 Task: Add Chocolate Gems to the cart.
Action: Mouse moved to (32, 78)
Screenshot: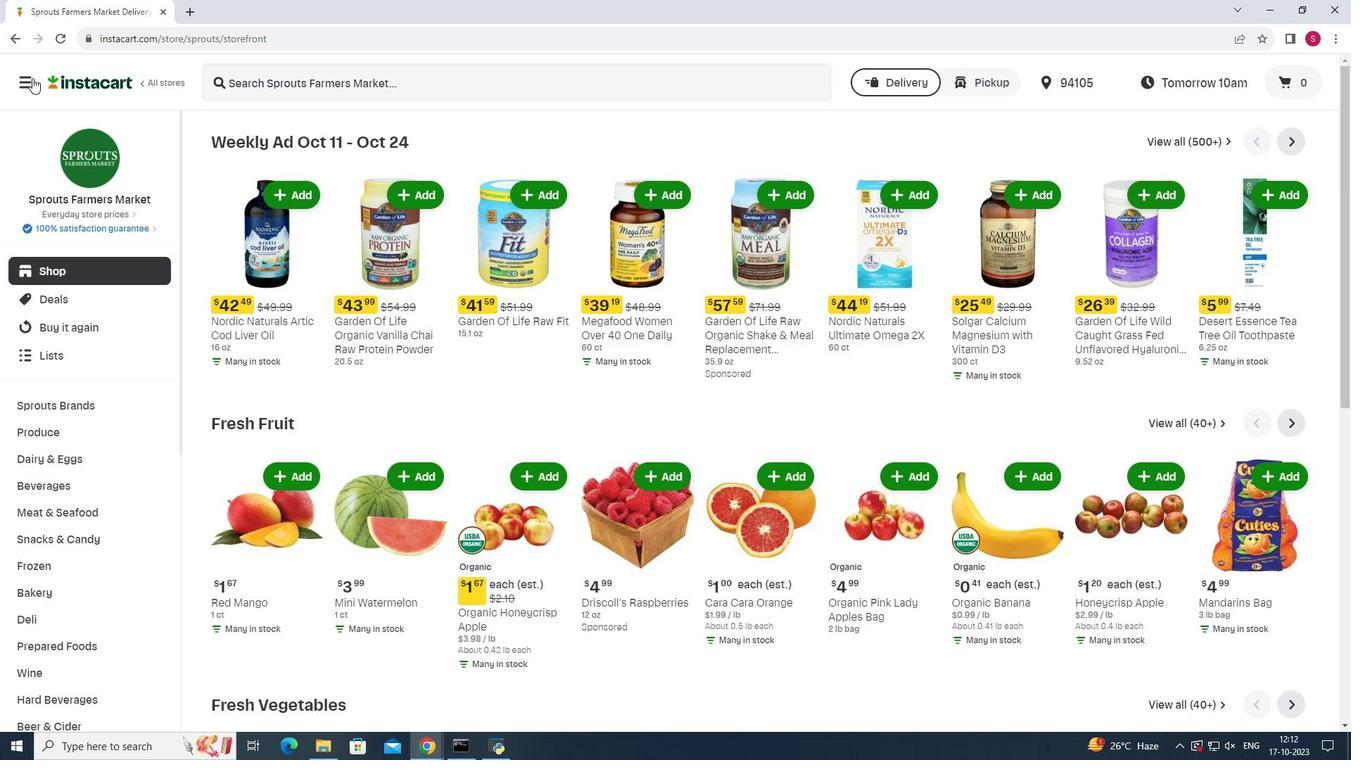 
Action: Mouse pressed left at (32, 78)
Screenshot: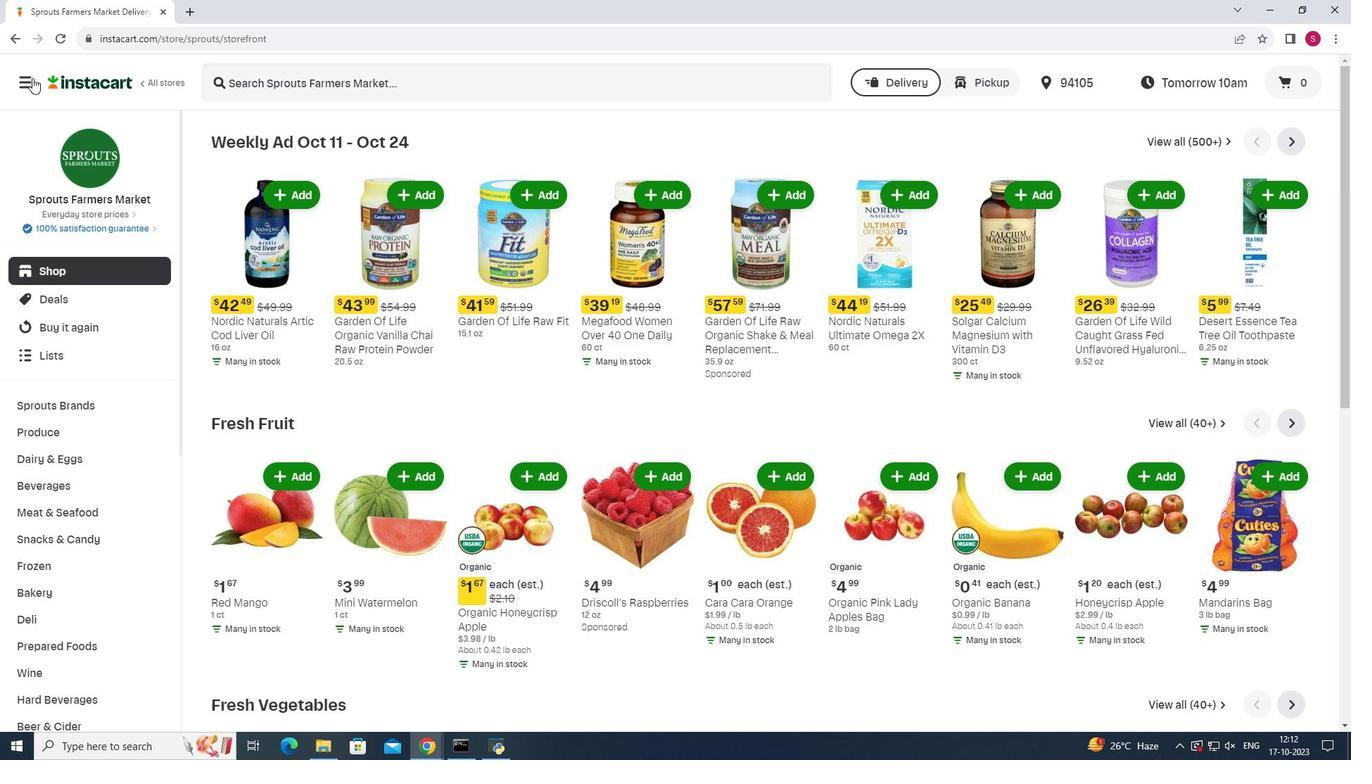 
Action: Mouse moved to (76, 369)
Screenshot: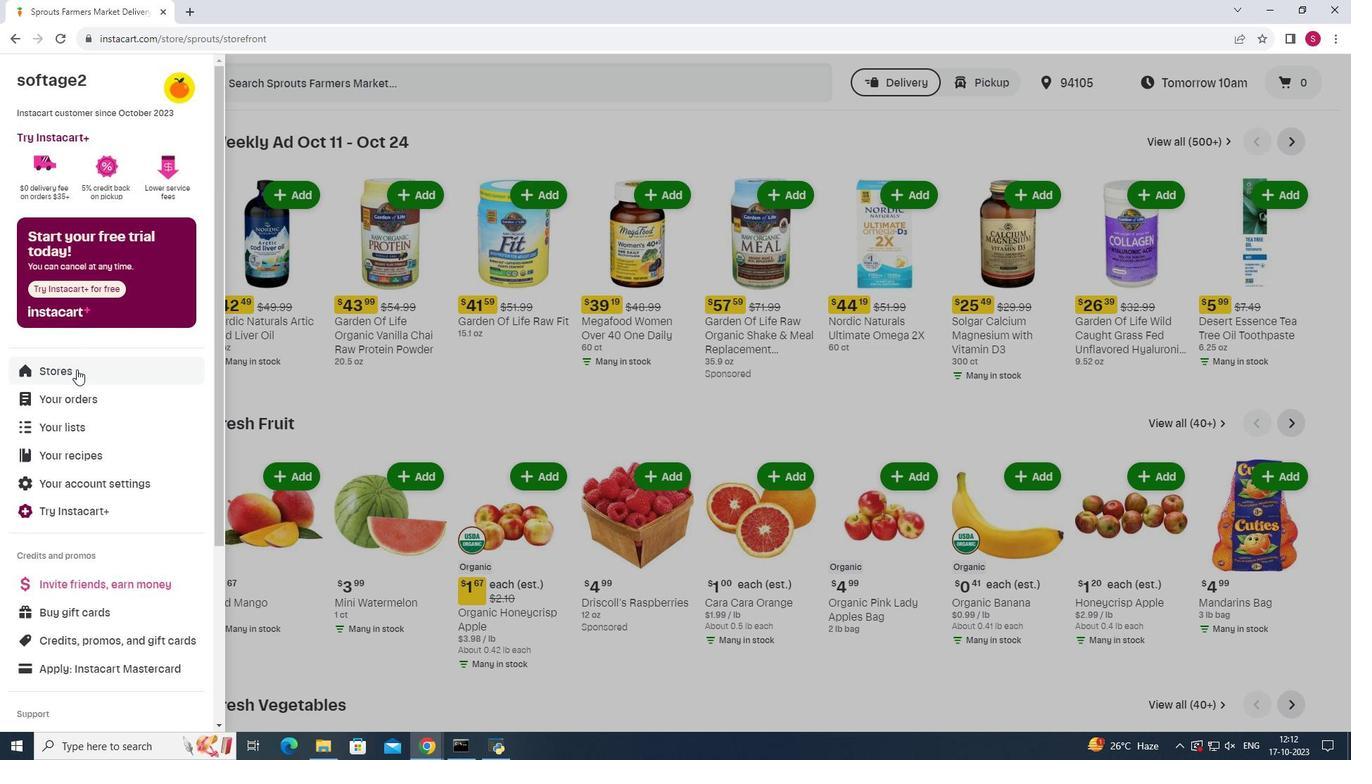 
Action: Mouse pressed left at (76, 369)
Screenshot: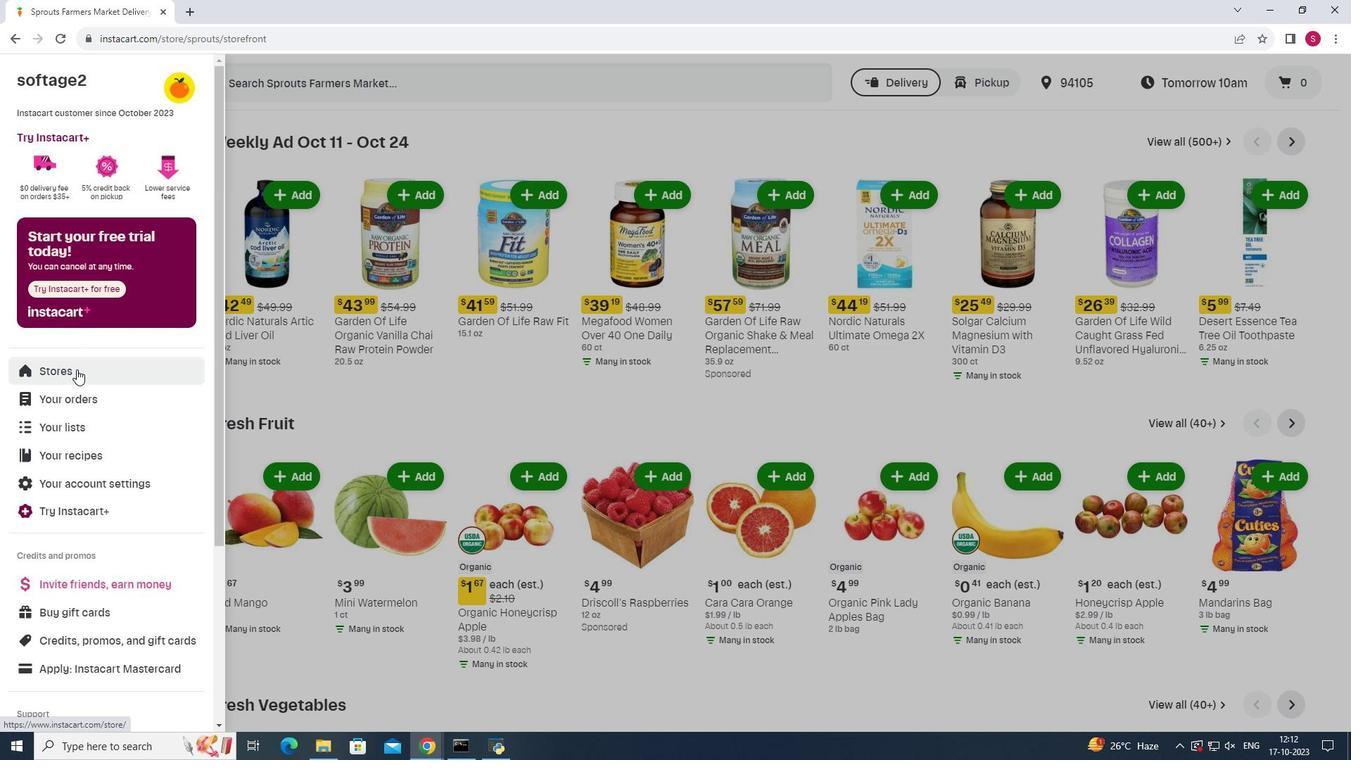 
Action: Mouse moved to (328, 123)
Screenshot: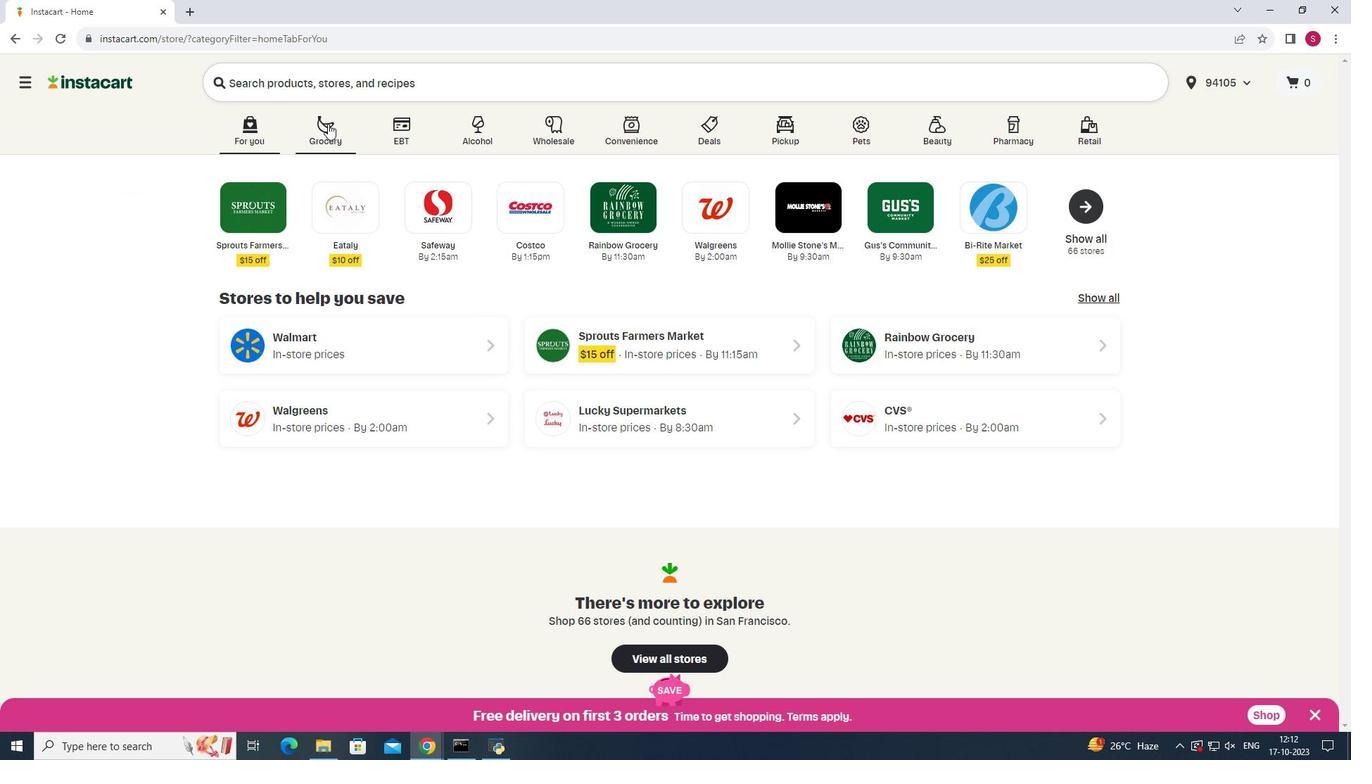 
Action: Mouse pressed left at (328, 123)
Screenshot: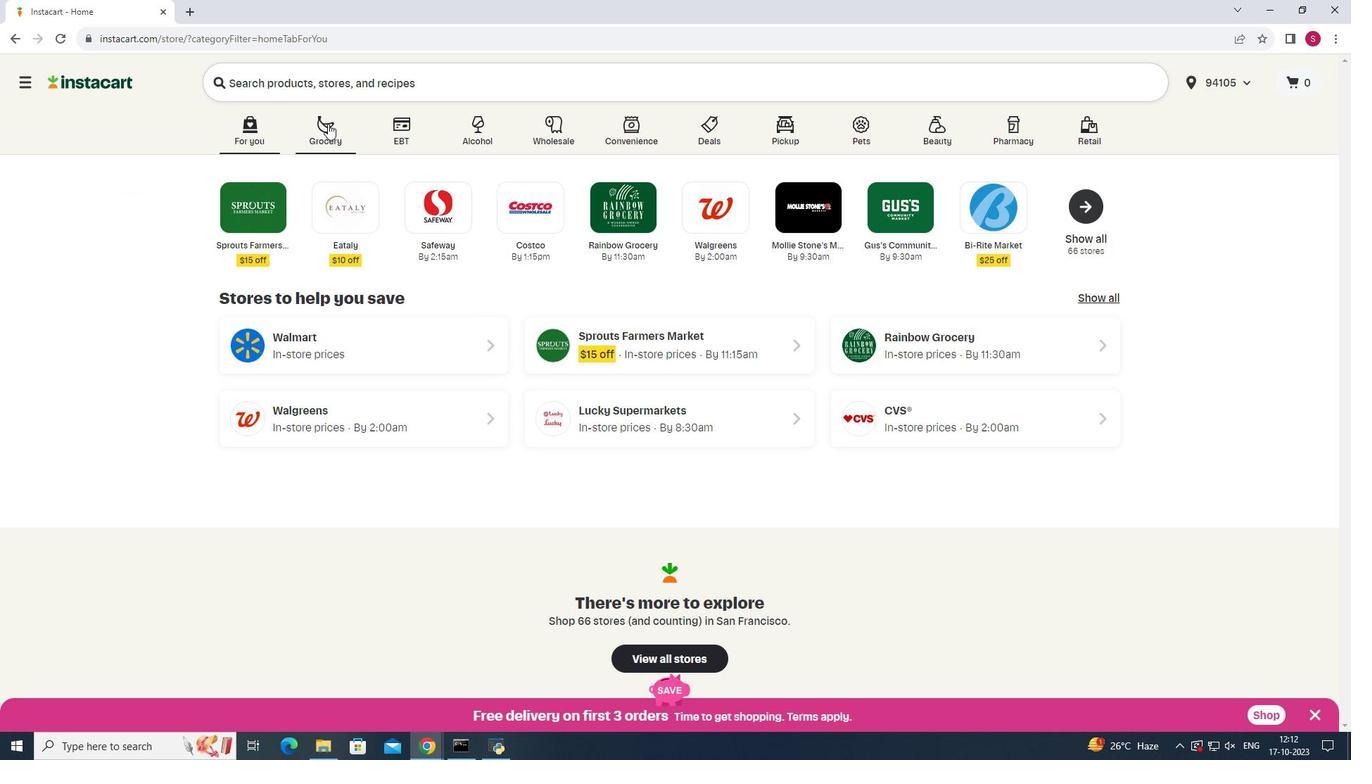 
Action: Mouse moved to (987, 188)
Screenshot: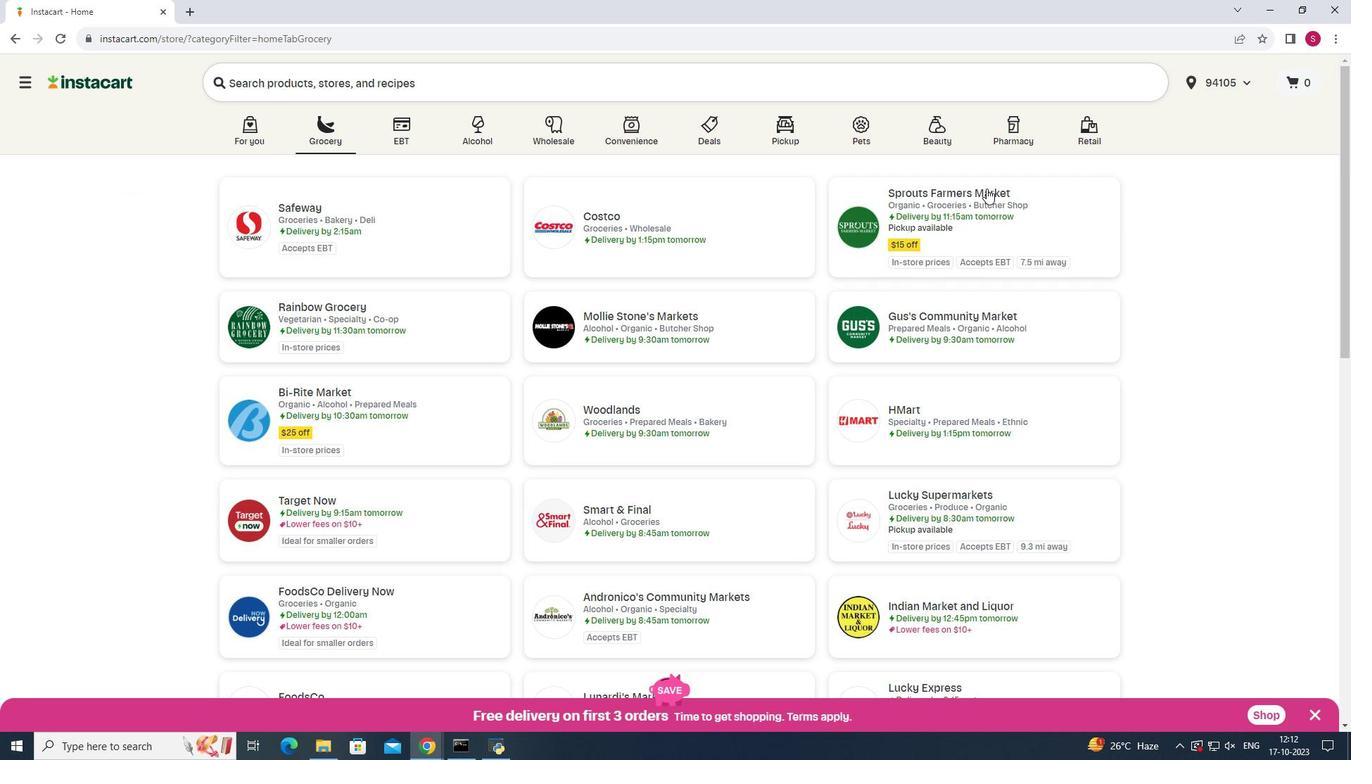 
Action: Mouse pressed left at (987, 188)
Screenshot: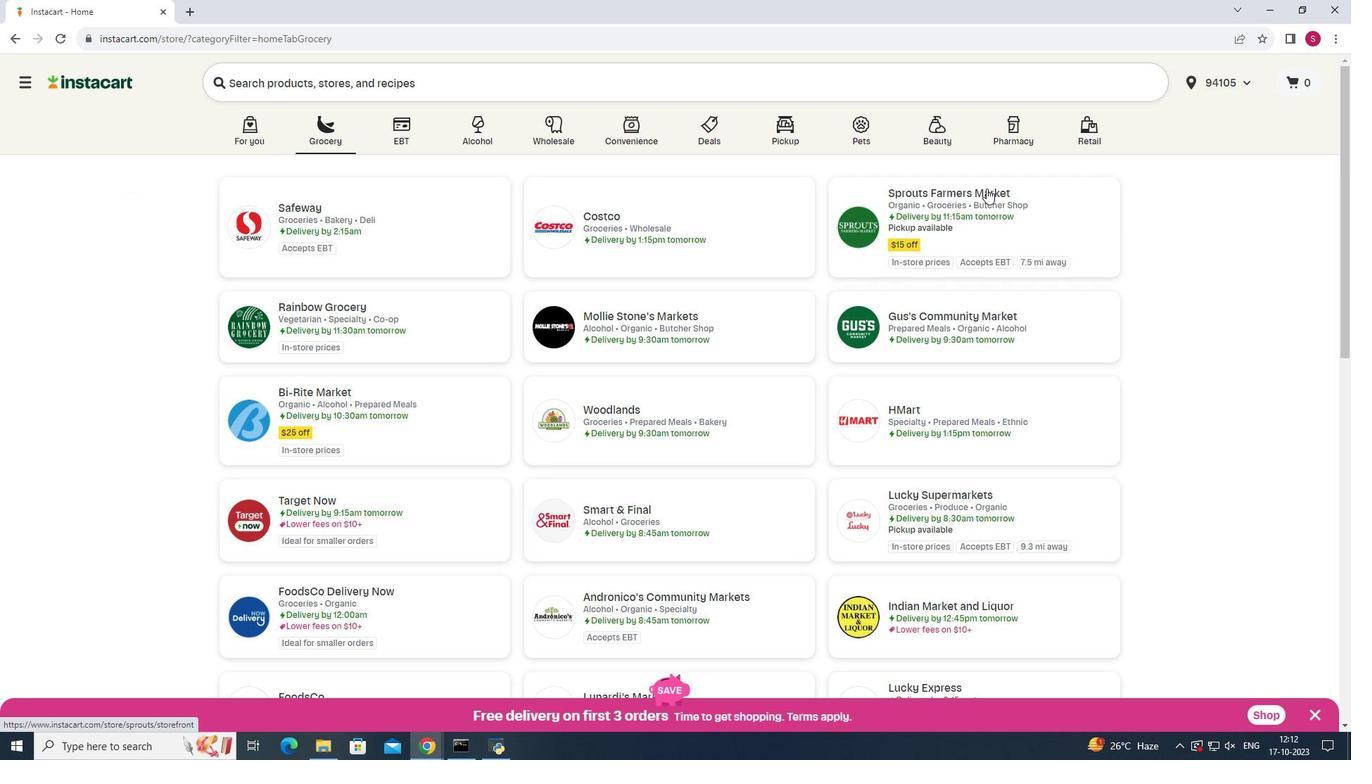 
Action: Mouse moved to (64, 538)
Screenshot: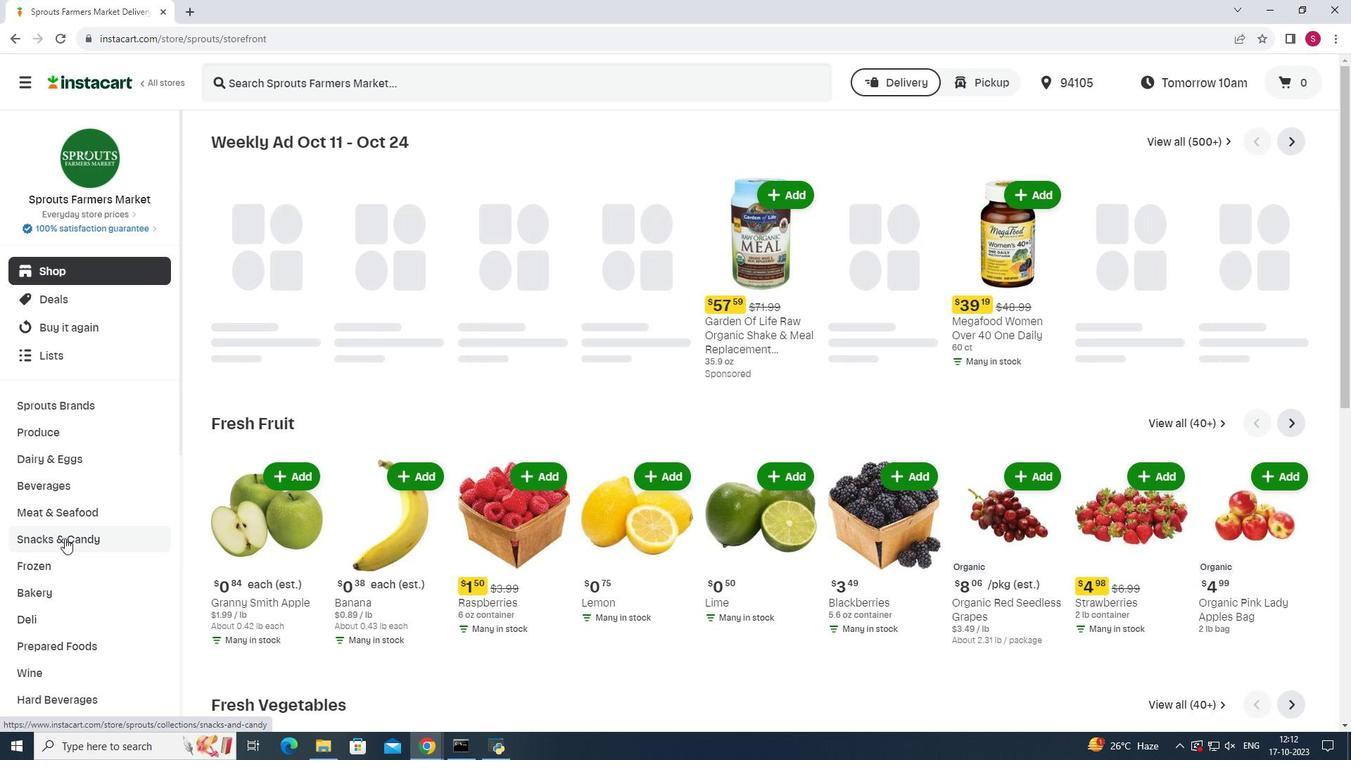 
Action: Mouse pressed left at (64, 538)
Screenshot: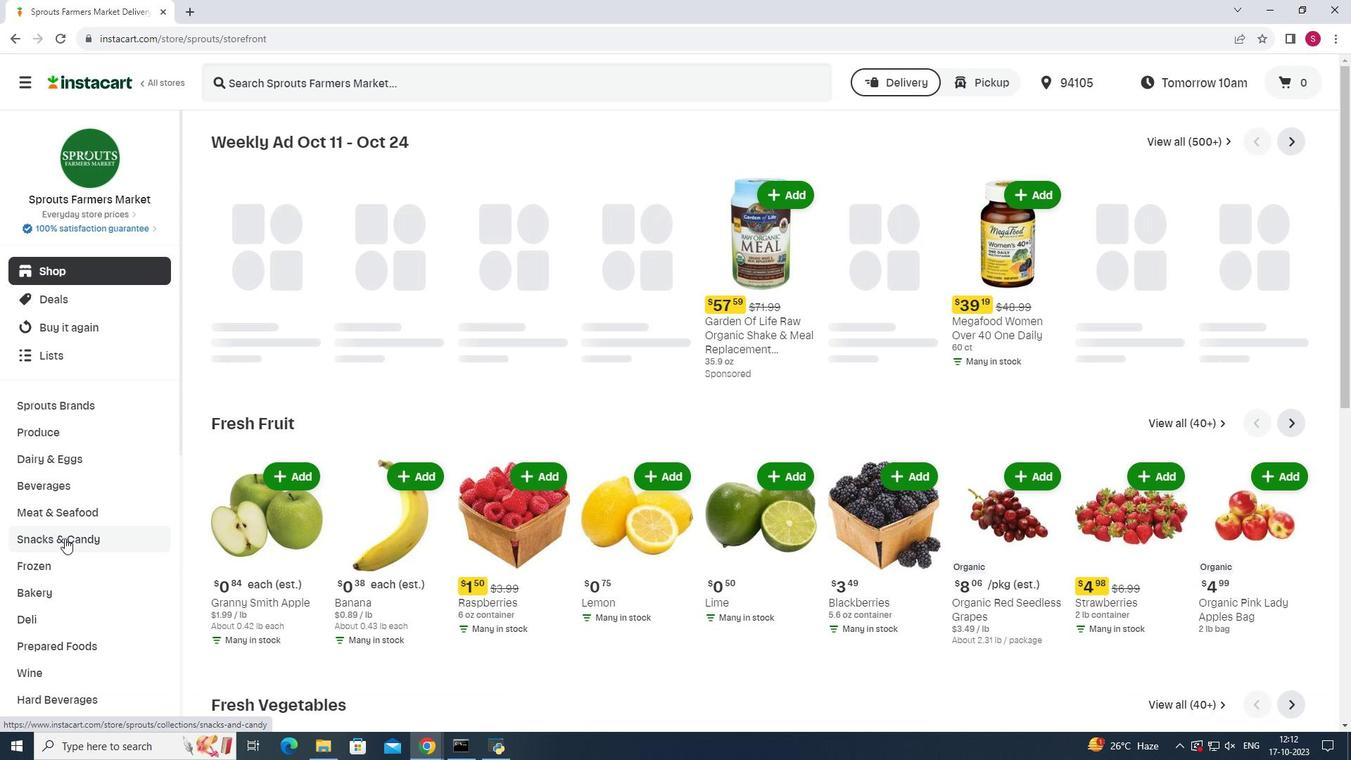 
Action: Mouse moved to (404, 174)
Screenshot: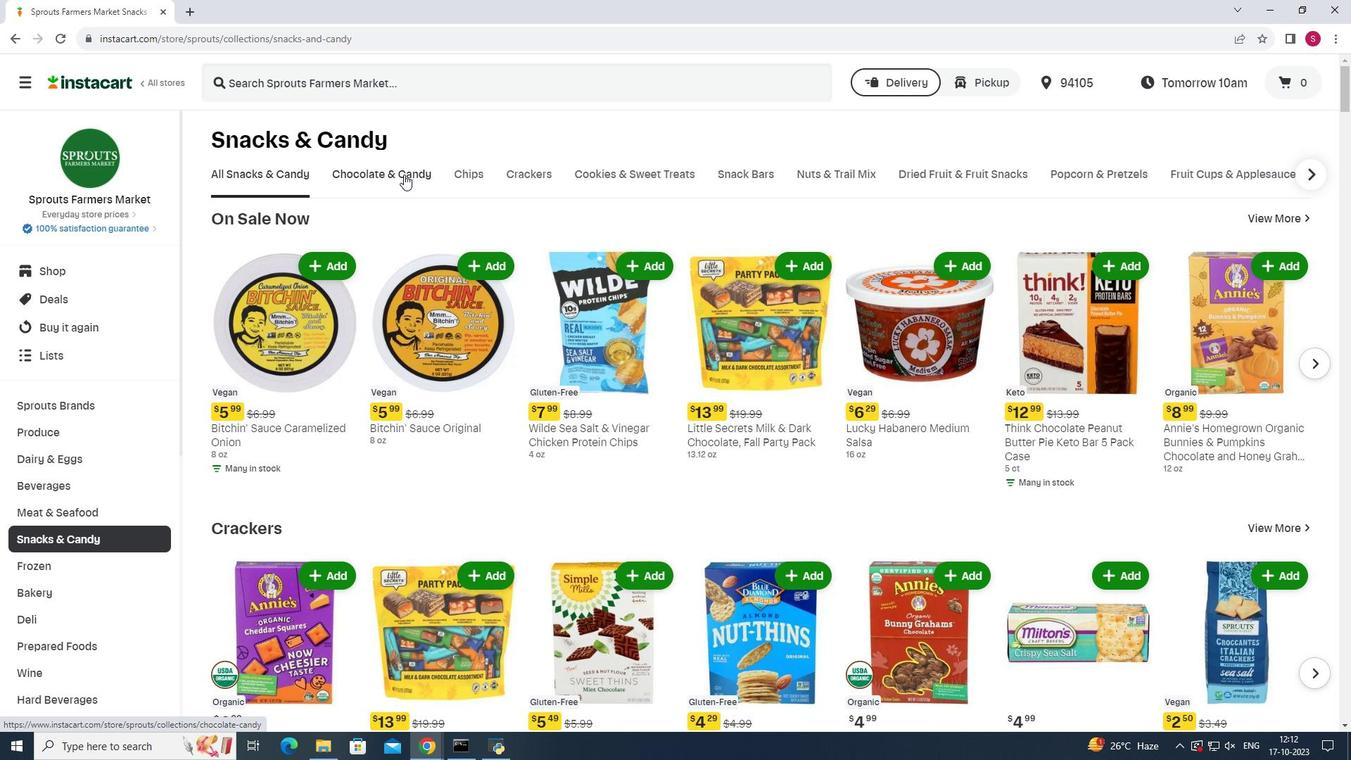 
Action: Mouse pressed left at (404, 174)
Screenshot: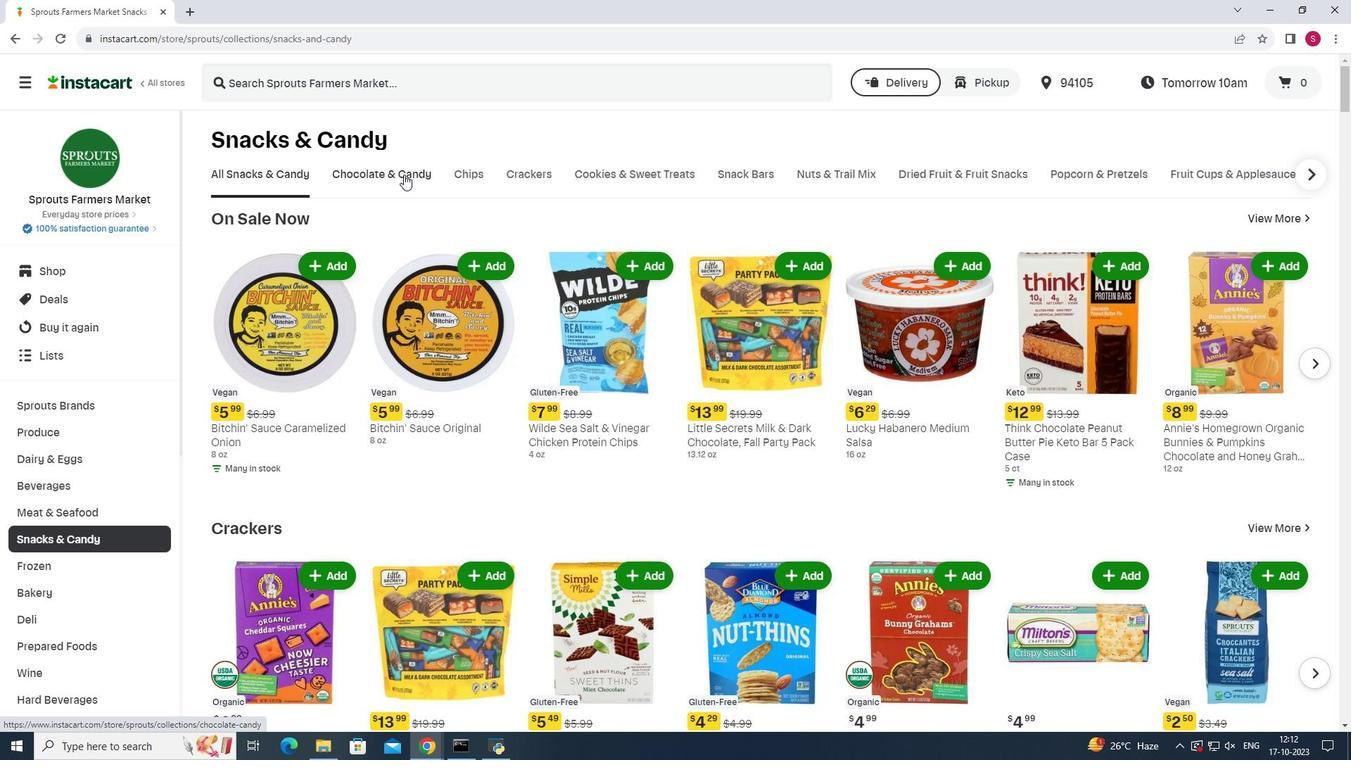 
Action: Mouse moved to (371, 233)
Screenshot: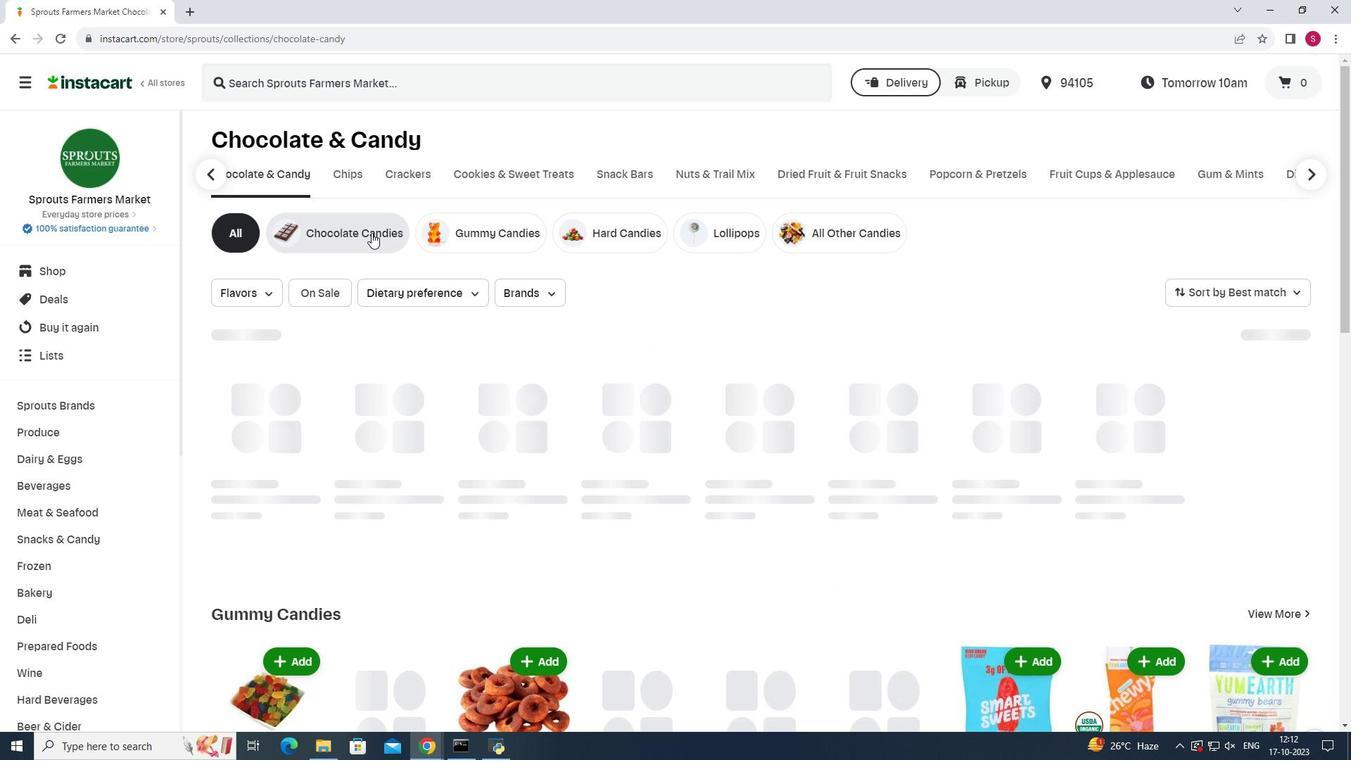 
Action: Mouse pressed left at (371, 233)
Screenshot: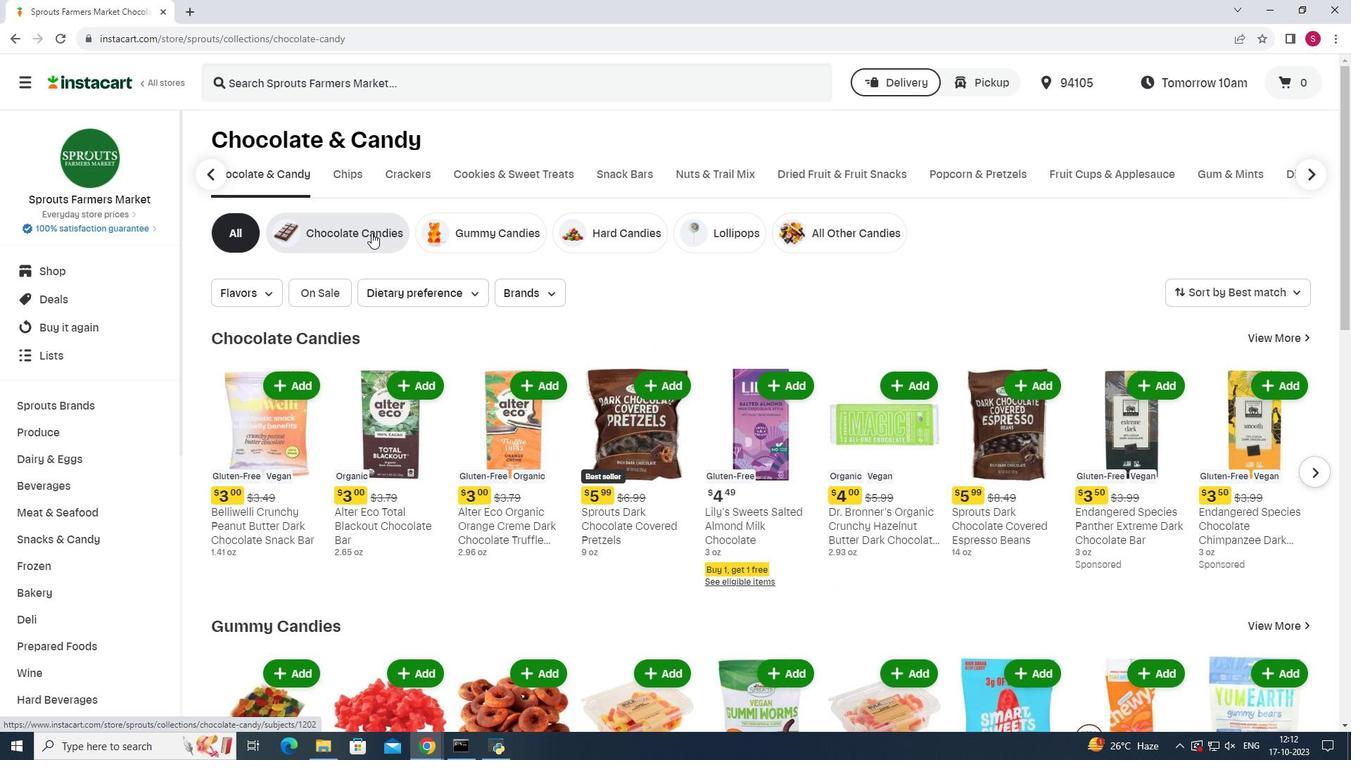 
Action: Mouse moved to (573, 85)
Screenshot: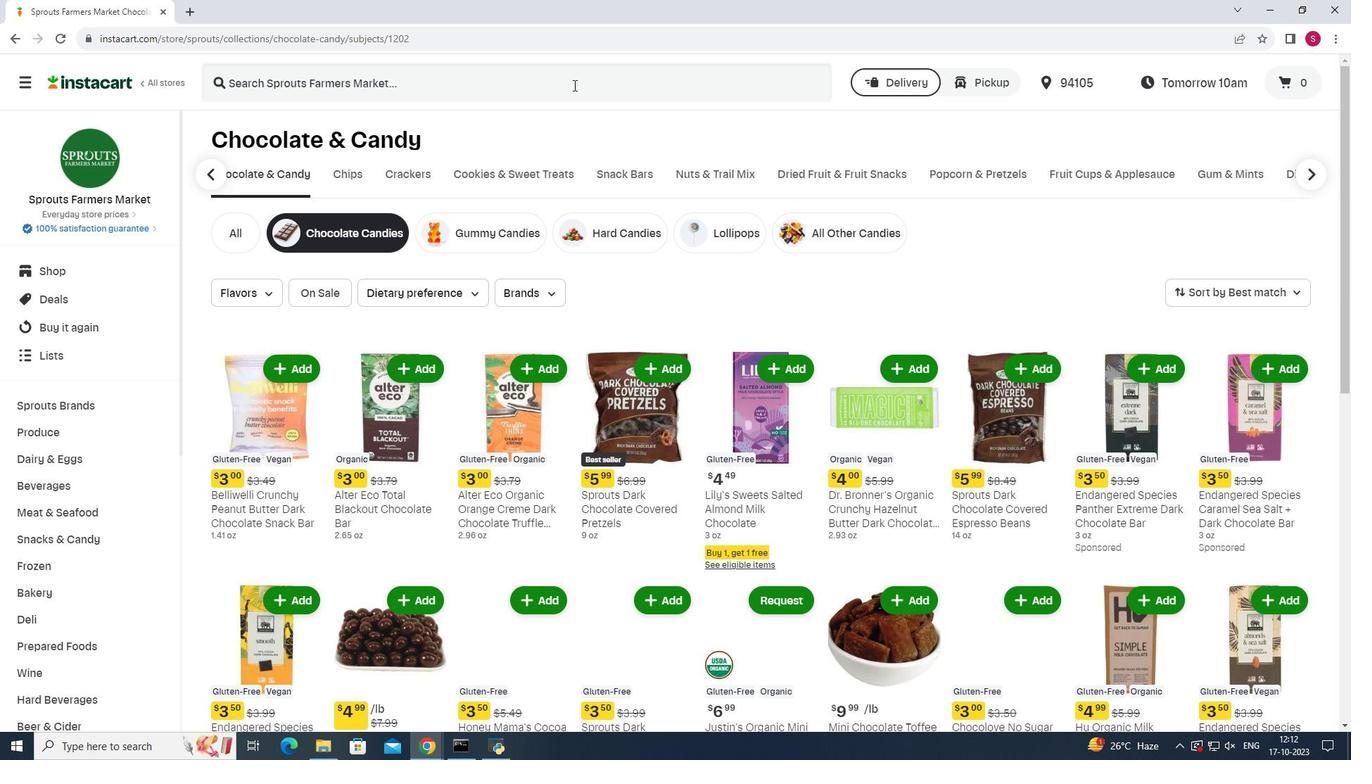 
Action: Mouse pressed left at (573, 85)
Screenshot: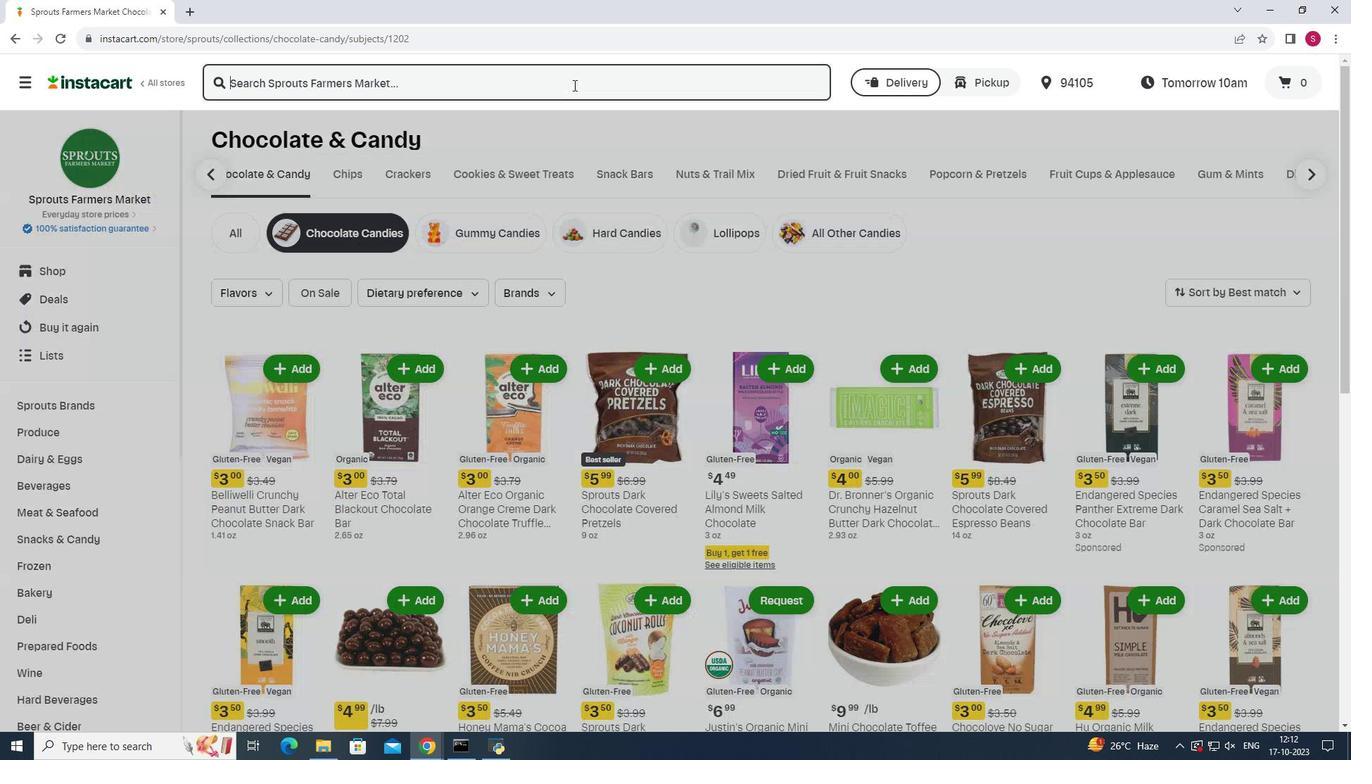 
Action: Mouse moved to (573, 85)
Screenshot: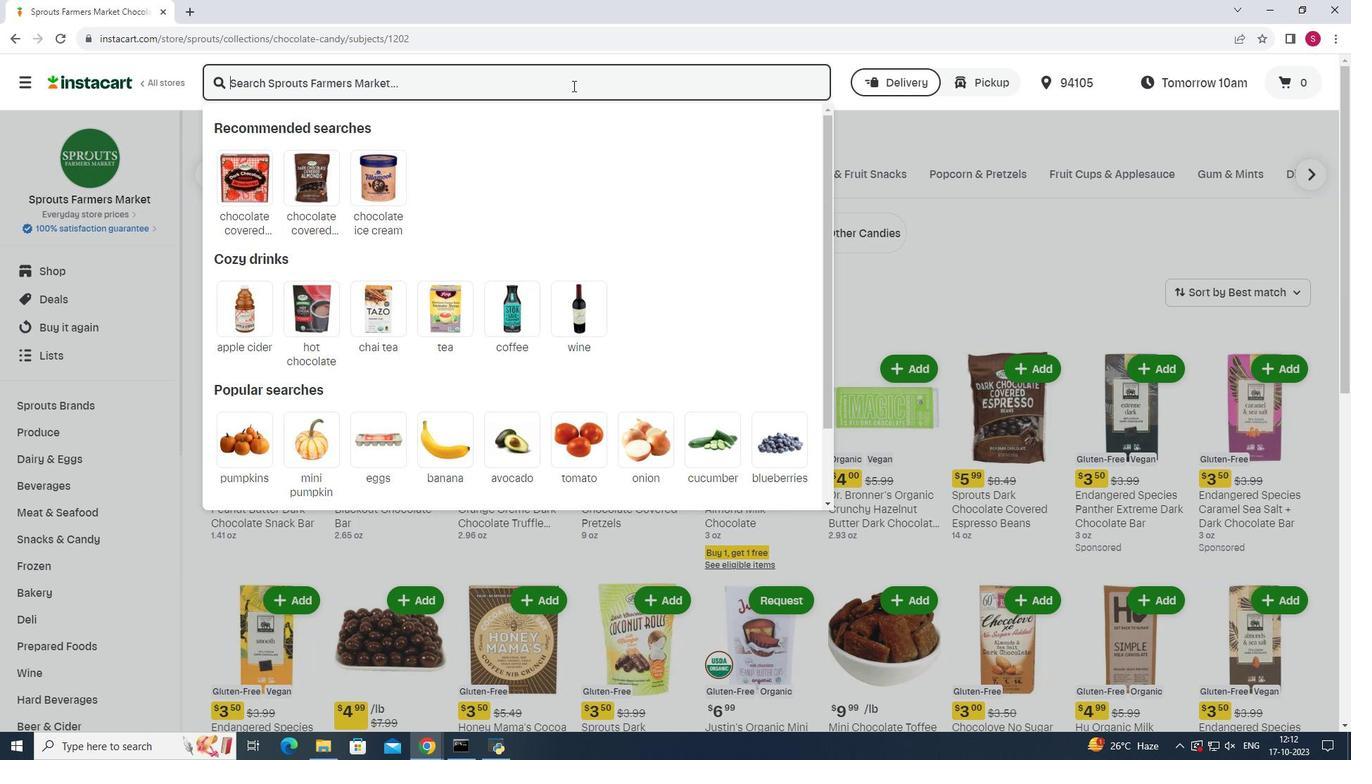 
Action: Key pressed <Key.shift><Key.shift>Gems<Key.backspace><Key.backspace><Key.backspace><Key.backspace><Key.backspace><Key.backspace><Key.backspace><Key.backspace><Key.backspace><Key.backspace><Key.backspace><Key.backspace><Key.shift>Chocolate<Key.space><Key.shift><Key.shift><Key.shift>Gems<Key.enter>
Screenshot: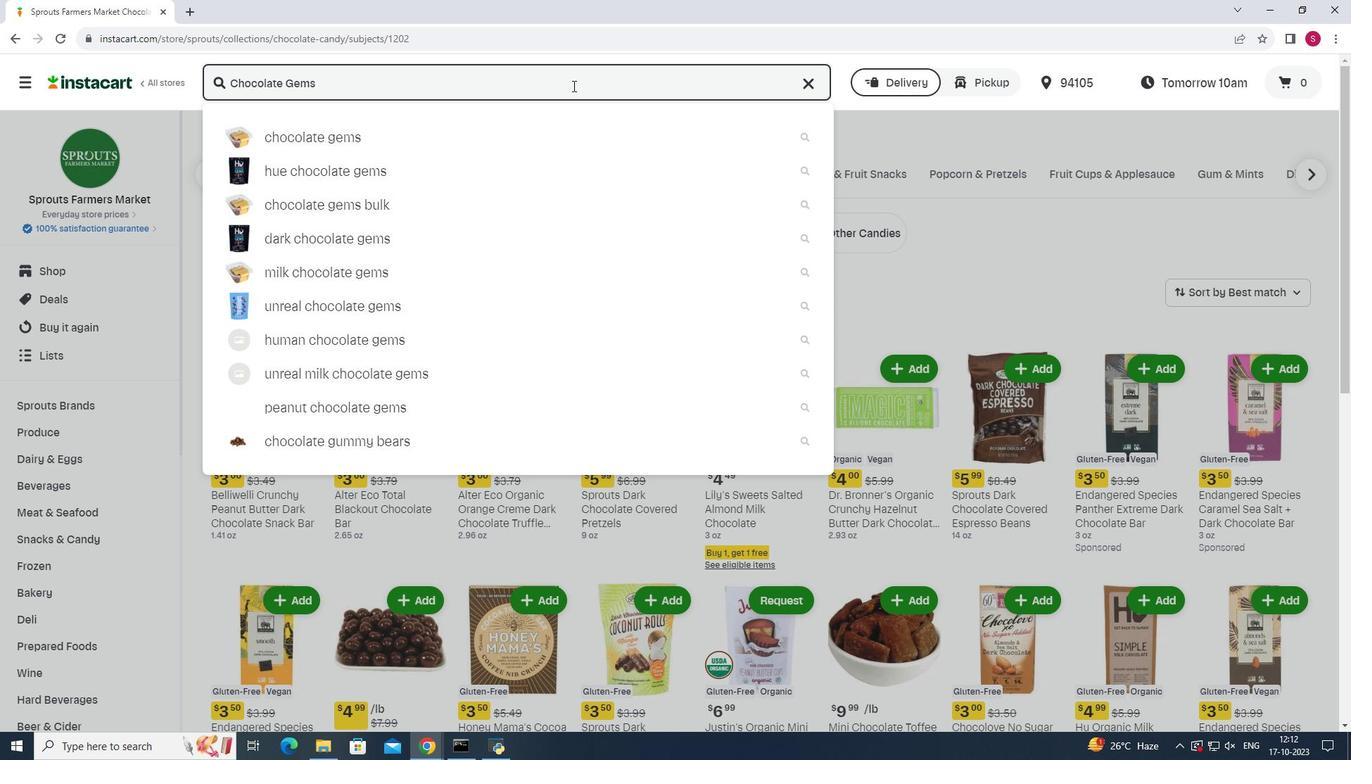 
Action: Mouse moved to (737, 321)
Screenshot: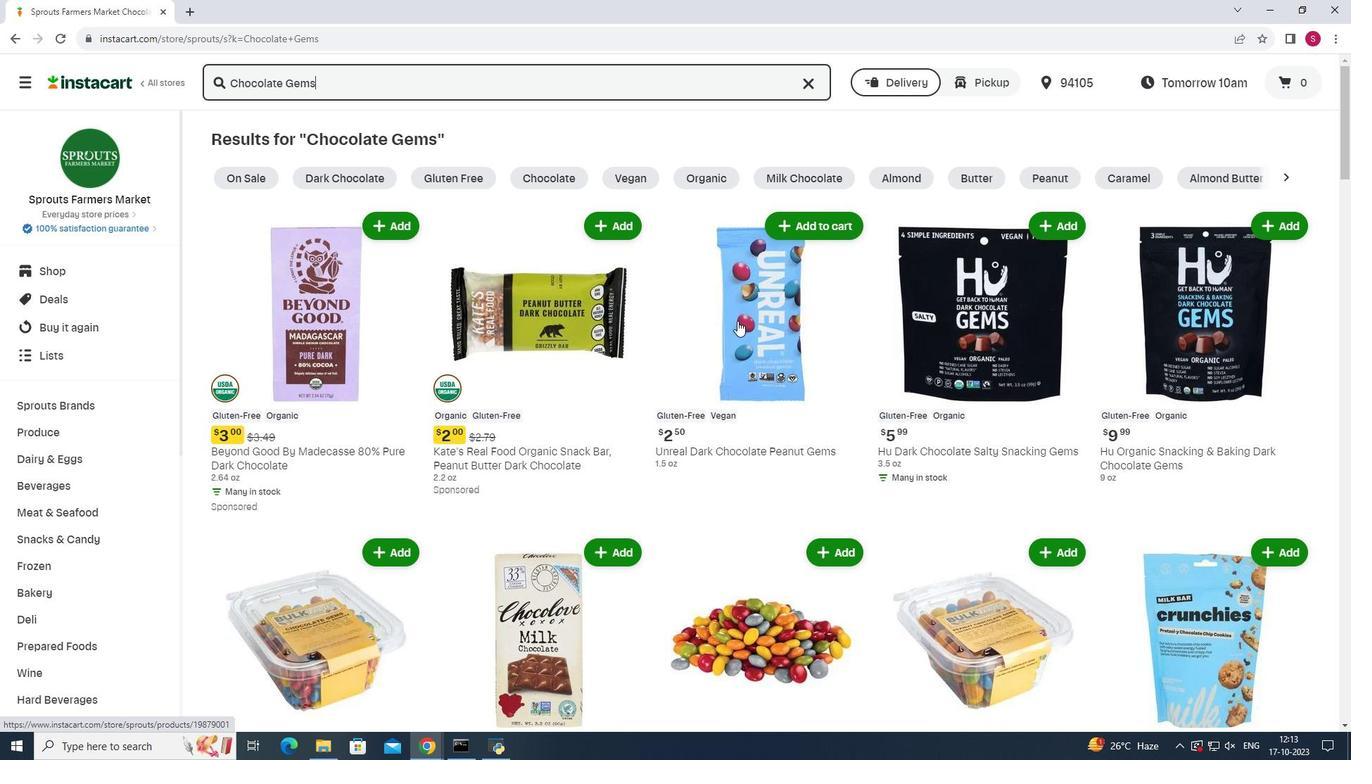 
Action: Mouse scrolled (737, 320) with delta (0, 0)
Screenshot: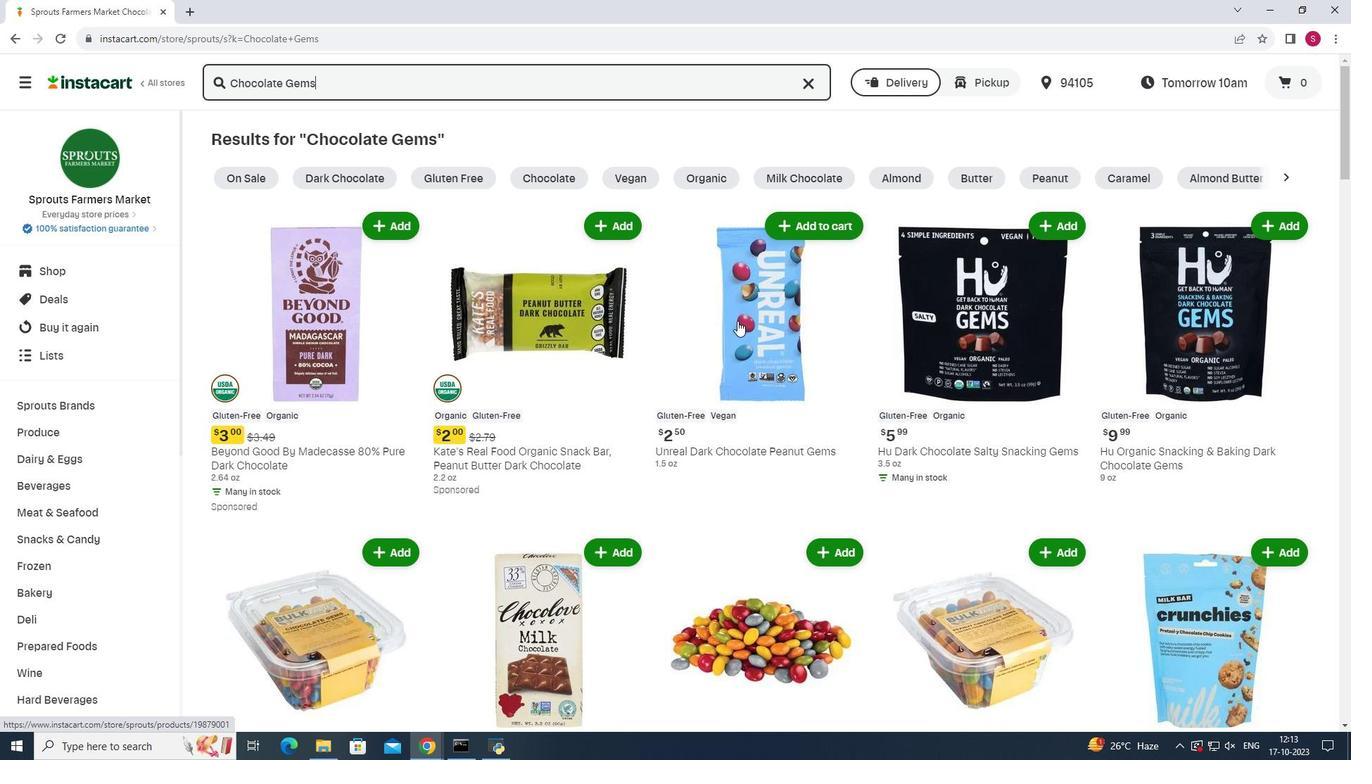
Action: Mouse scrolled (737, 320) with delta (0, 0)
Screenshot: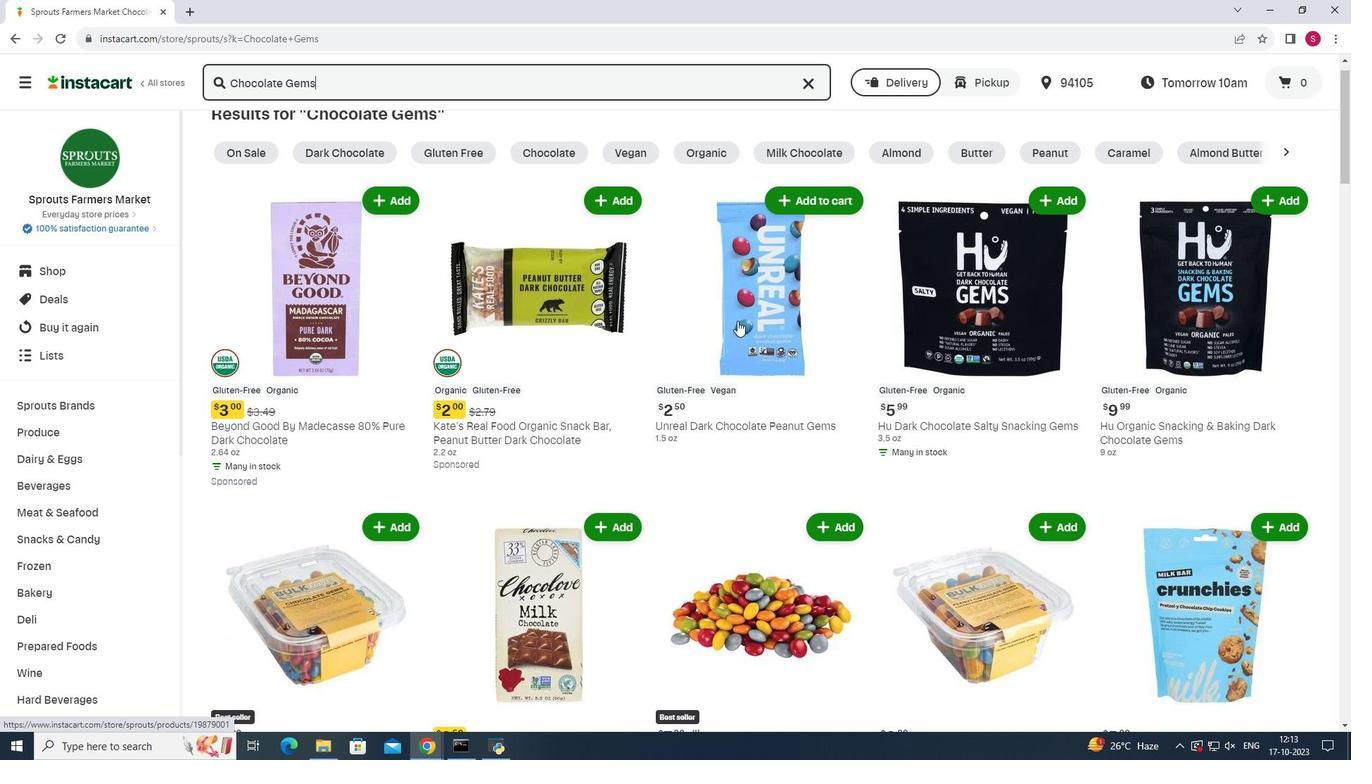 
Action: Mouse moved to (825, 412)
Screenshot: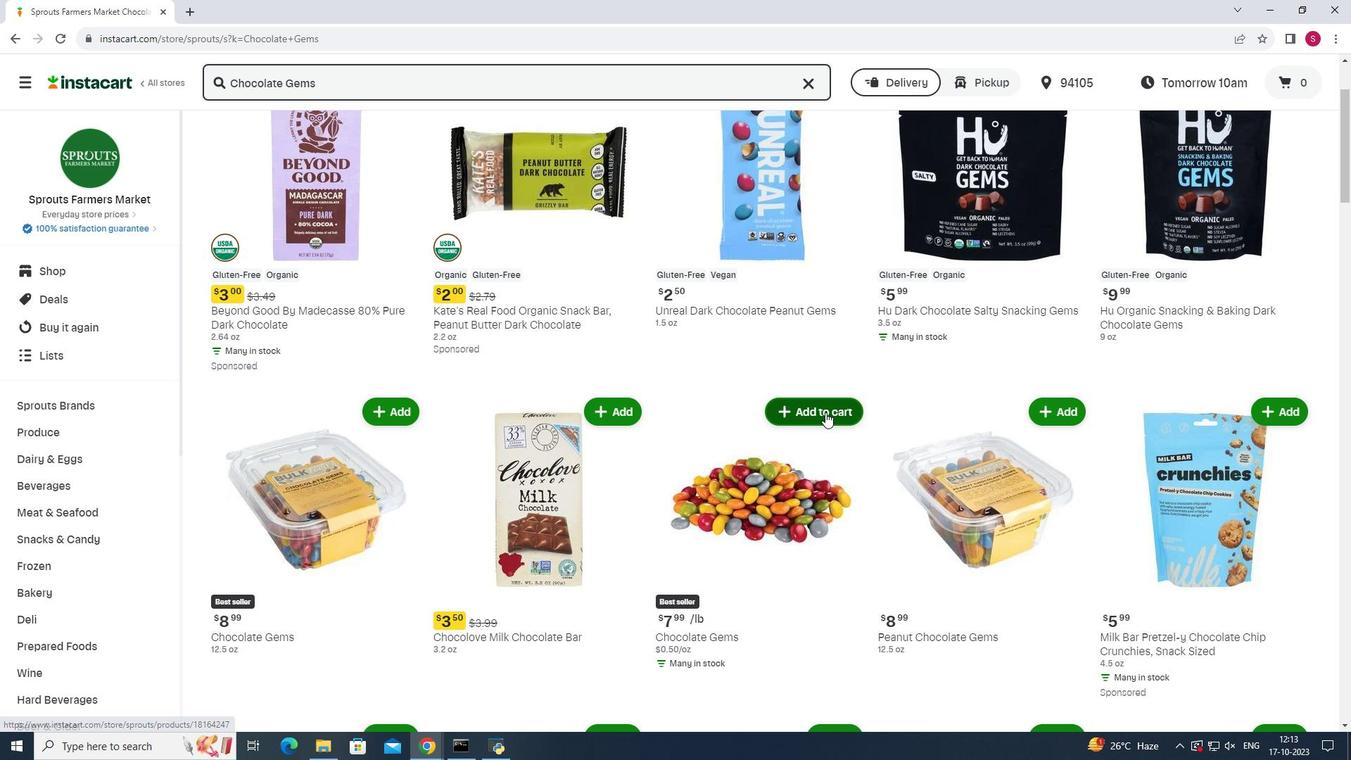 
Action: Mouse pressed left at (825, 412)
Screenshot: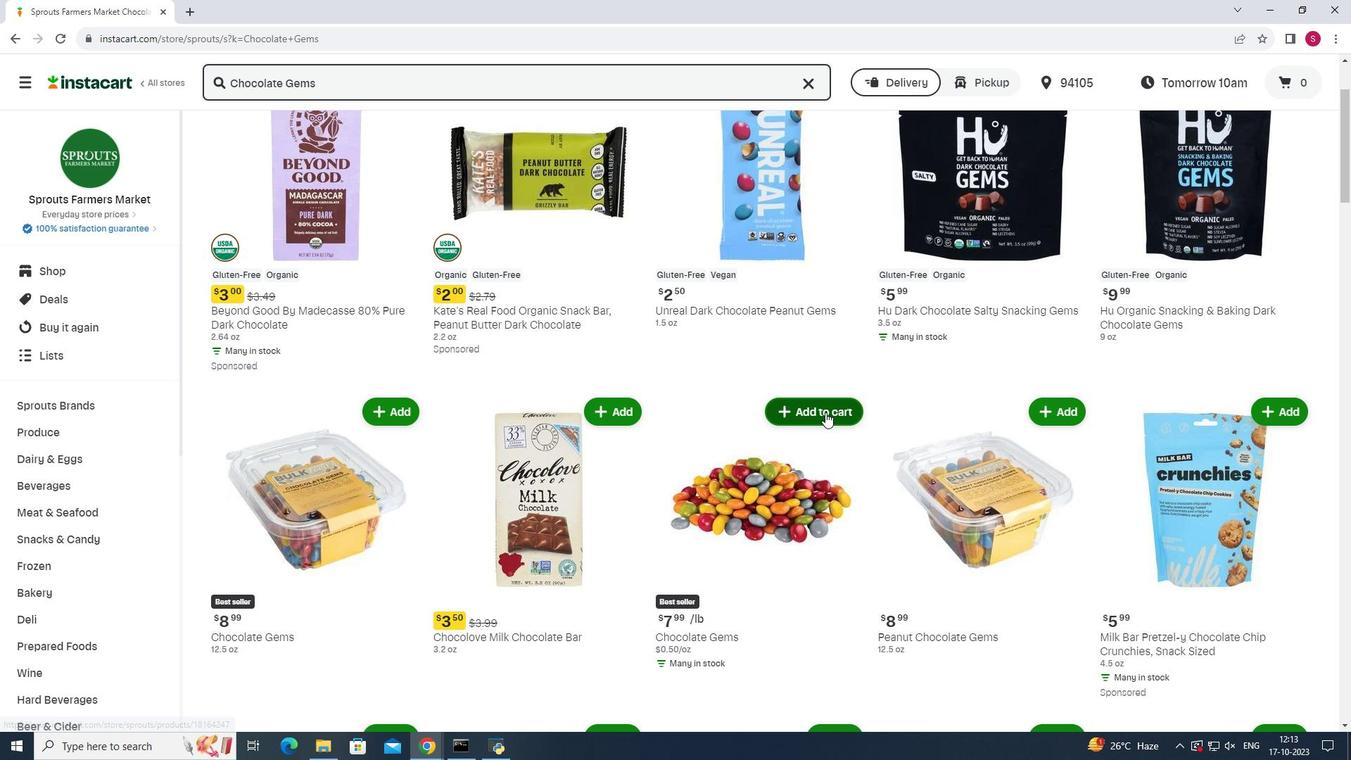 
Action: Mouse moved to (873, 334)
Screenshot: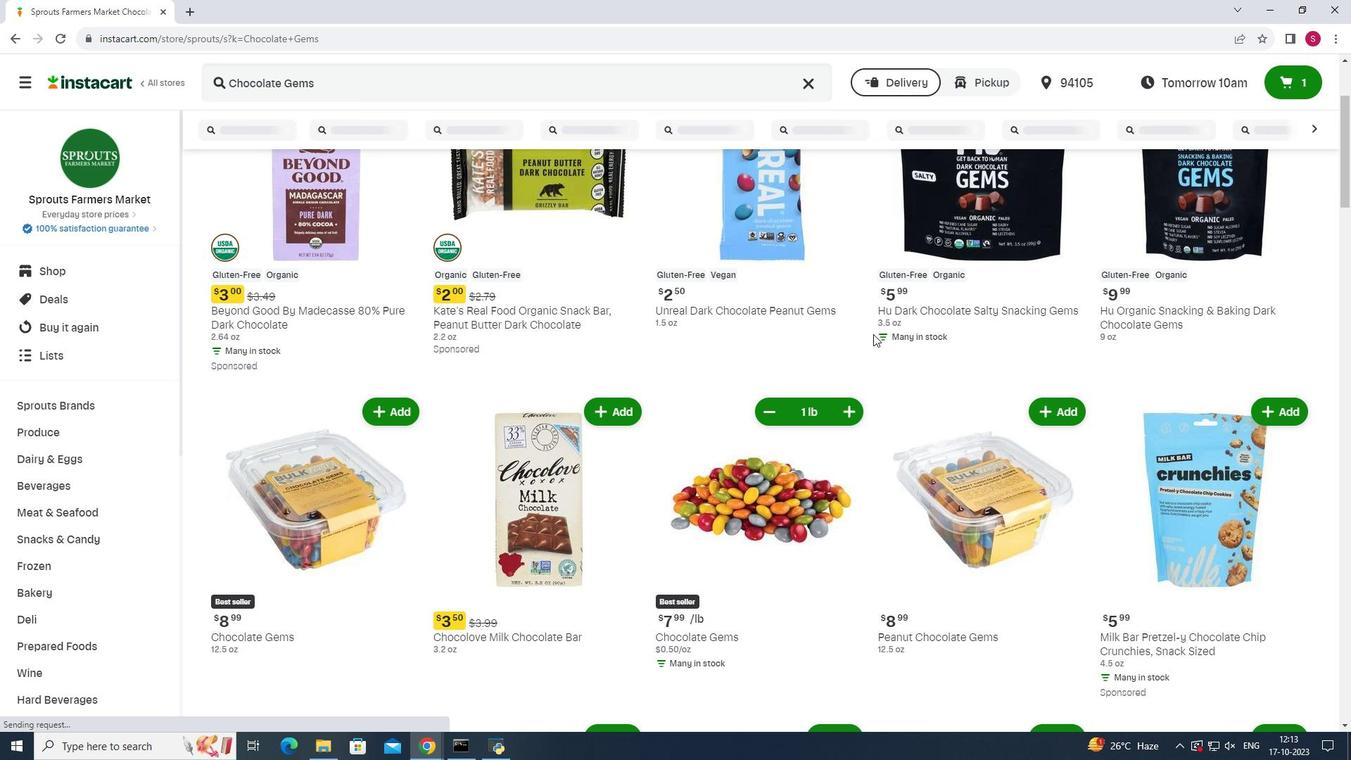 
